 Task: Post comment "Good".
Action: Mouse moved to (1132, 91)
Screenshot: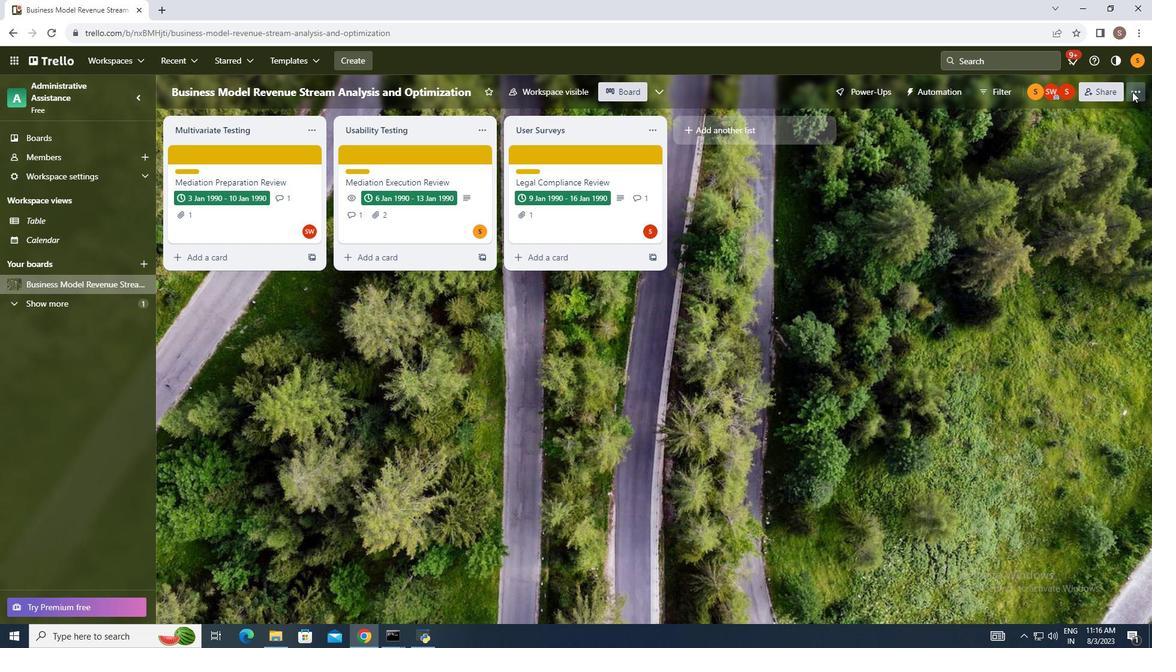 
Action: Mouse pressed left at (1132, 91)
Screenshot: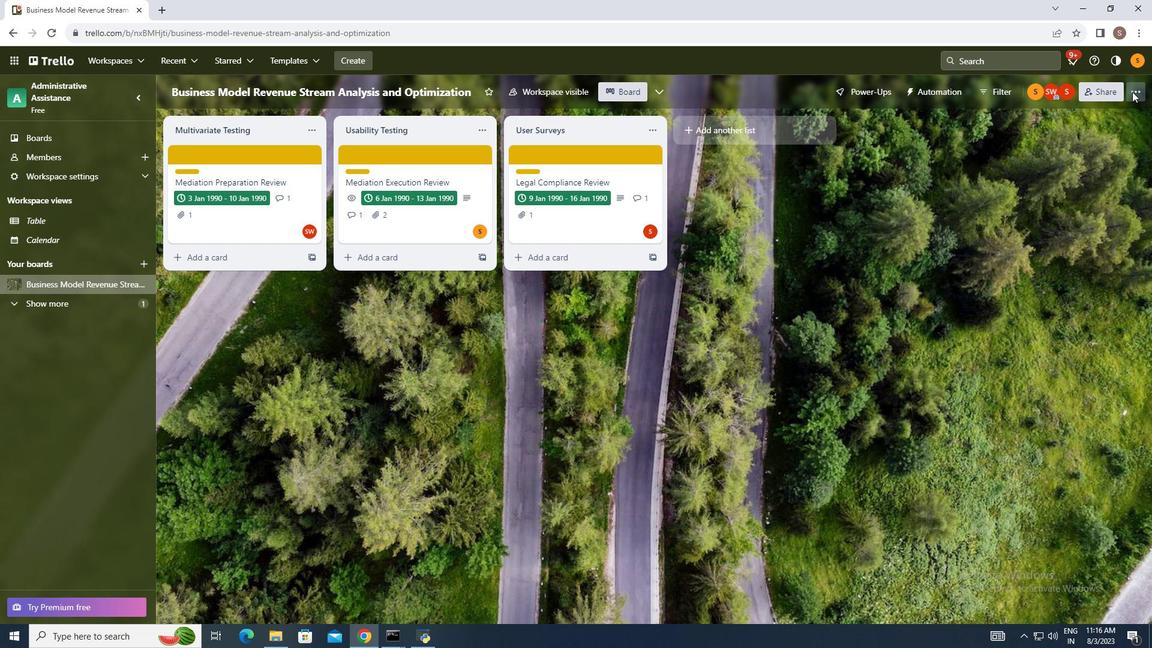 
Action: Mouse moved to (1065, 254)
Screenshot: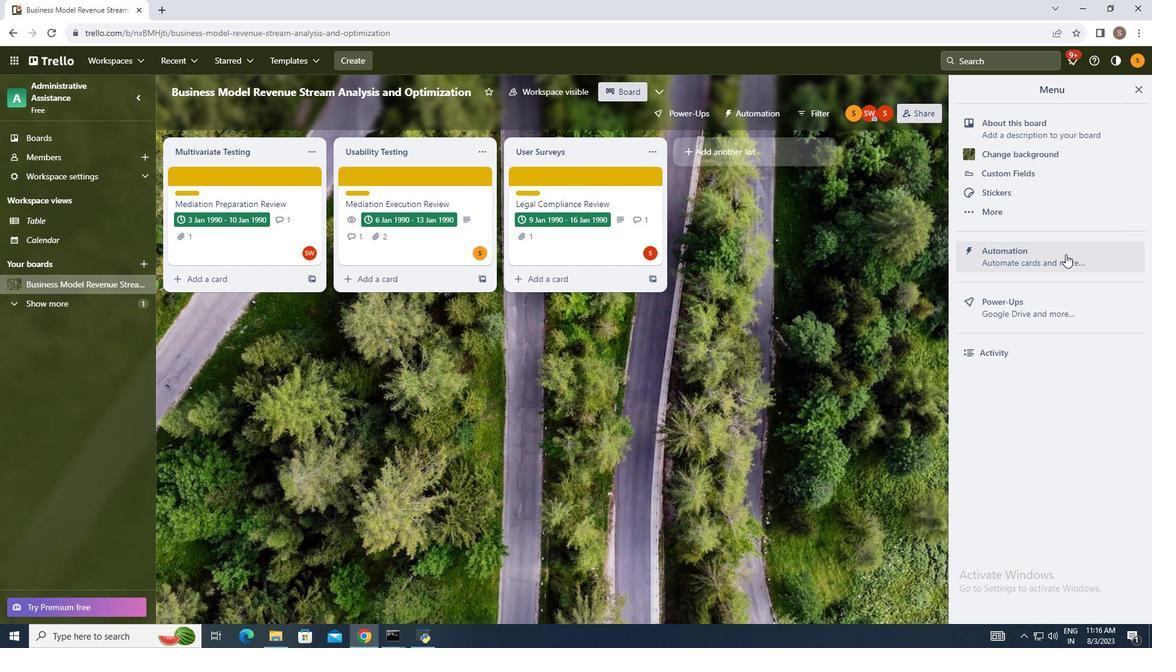 
Action: Mouse pressed left at (1065, 254)
Screenshot: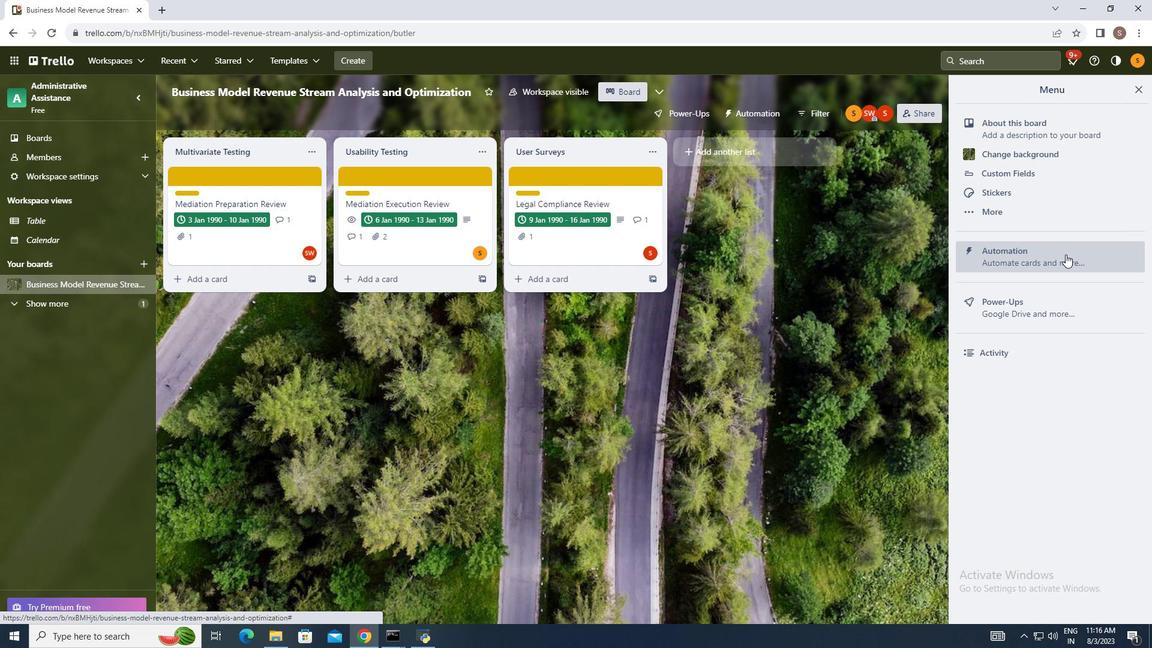 
Action: Mouse moved to (240, 308)
Screenshot: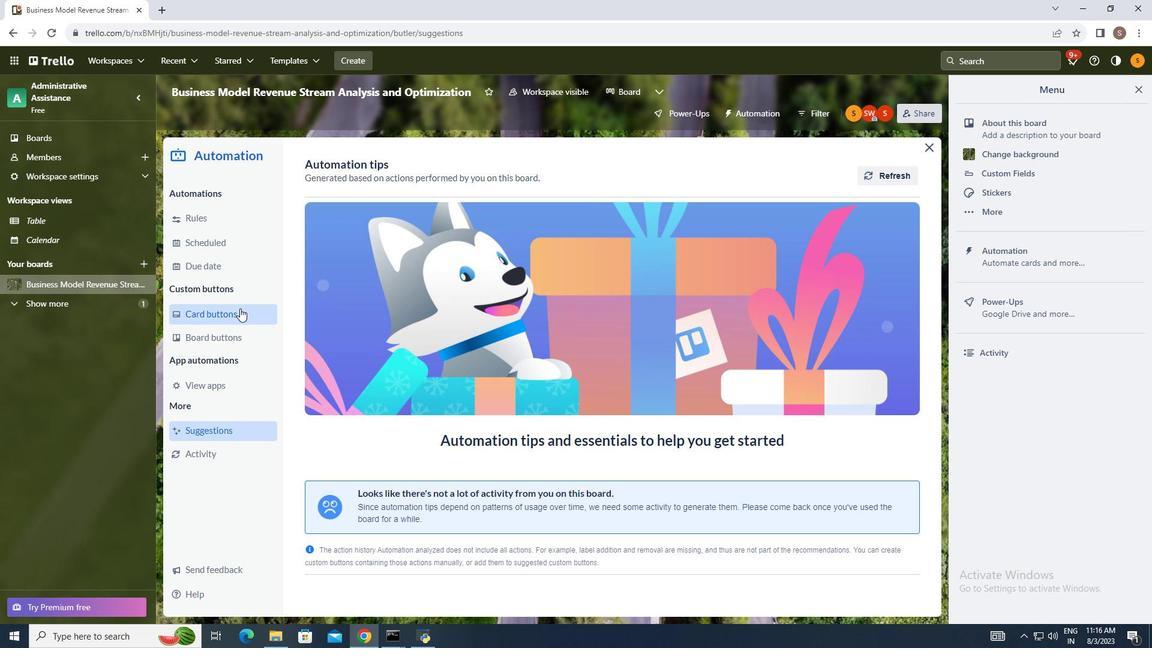 
Action: Mouse pressed left at (240, 308)
Screenshot: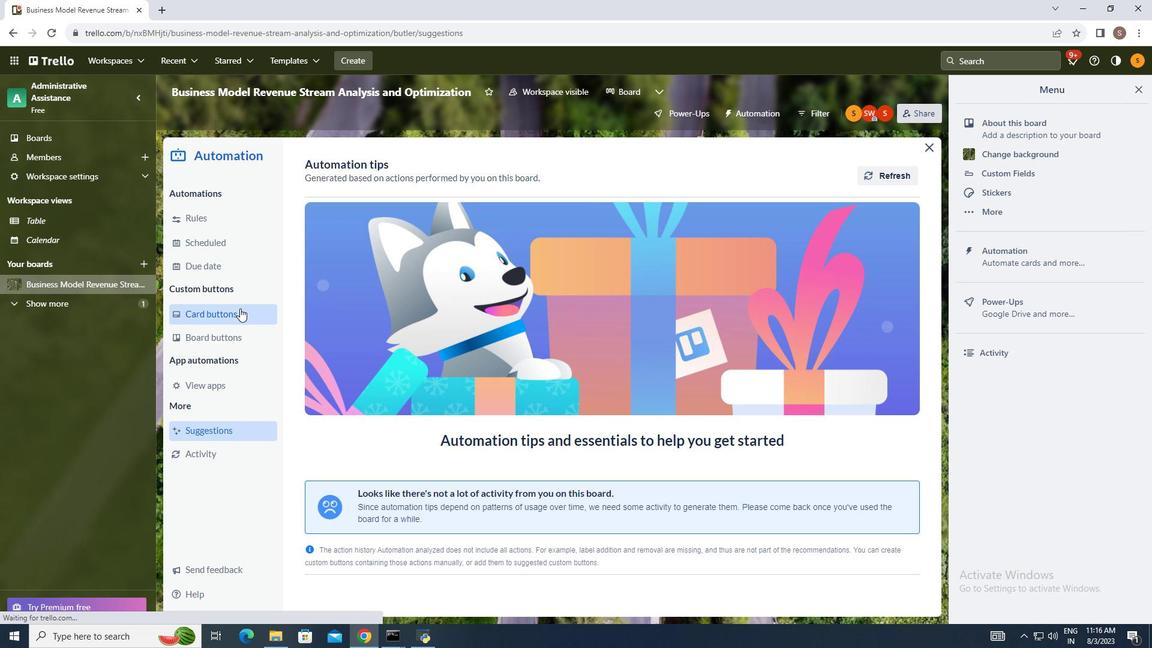 
Action: Mouse moved to (868, 168)
Screenshot: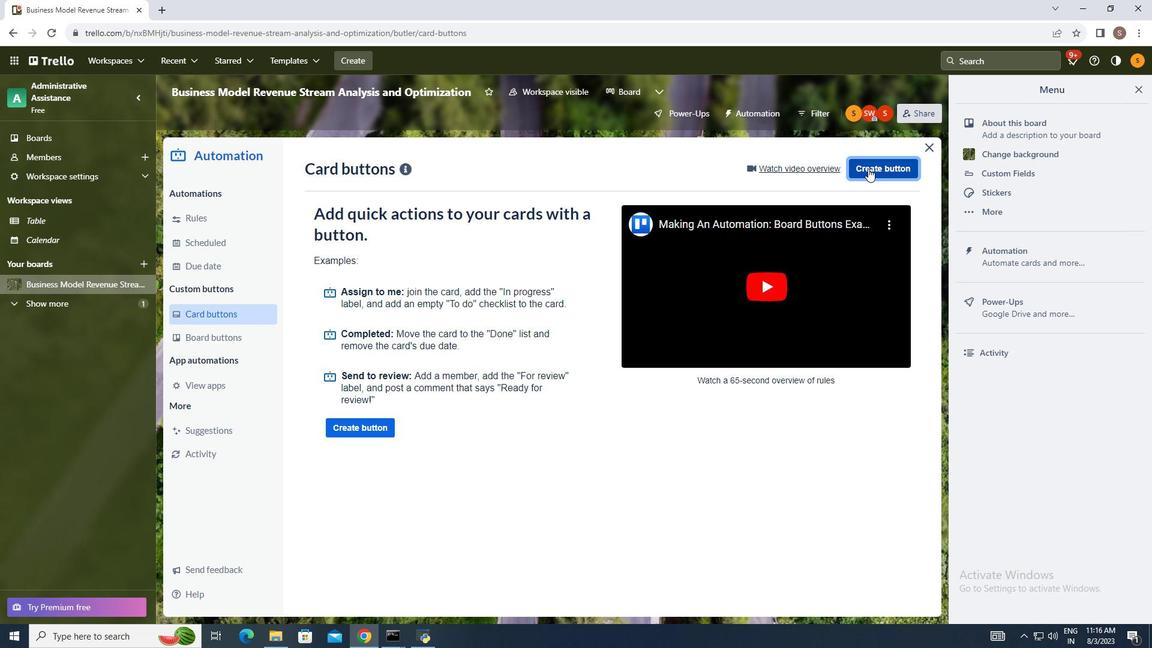 
Action: Mouse pressed left at (868, 168)
Screenshot: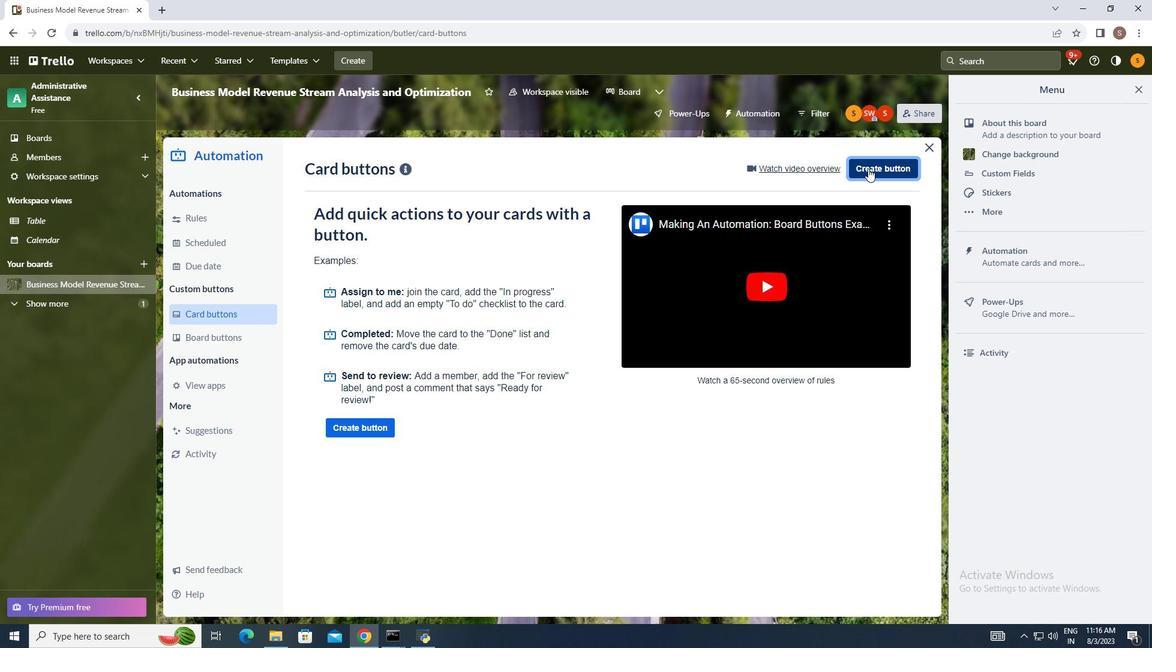 
Action: Mouse moved to (547, 330)
Screenshot: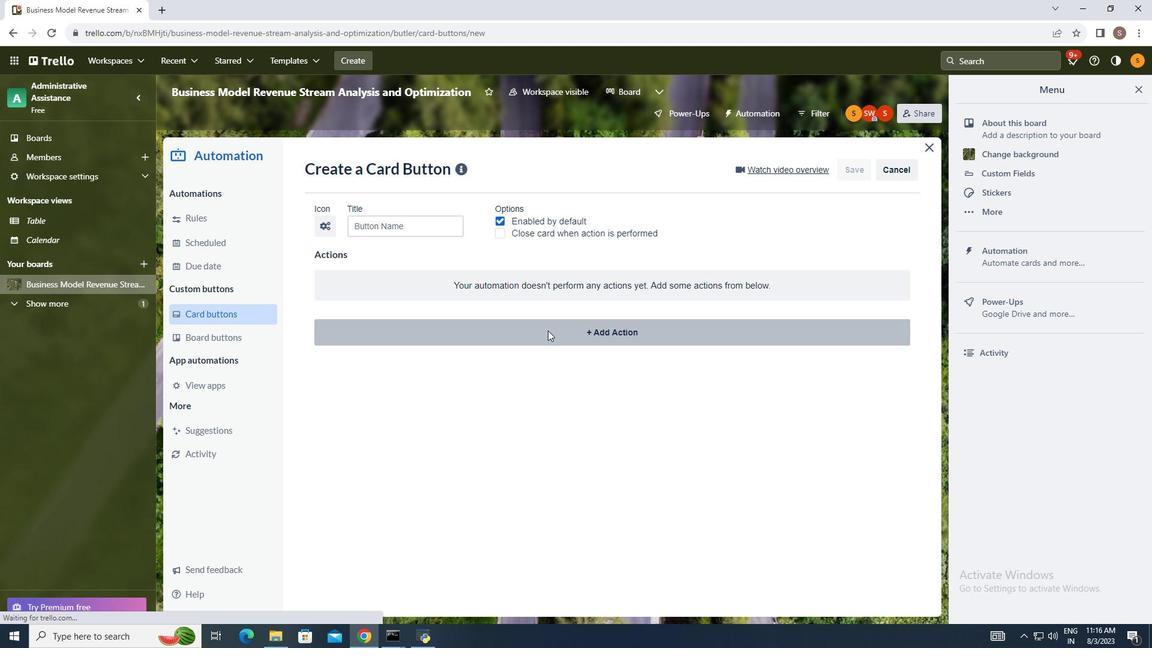 
Action: Mouse pressed left at (547, 330)
Screenshot: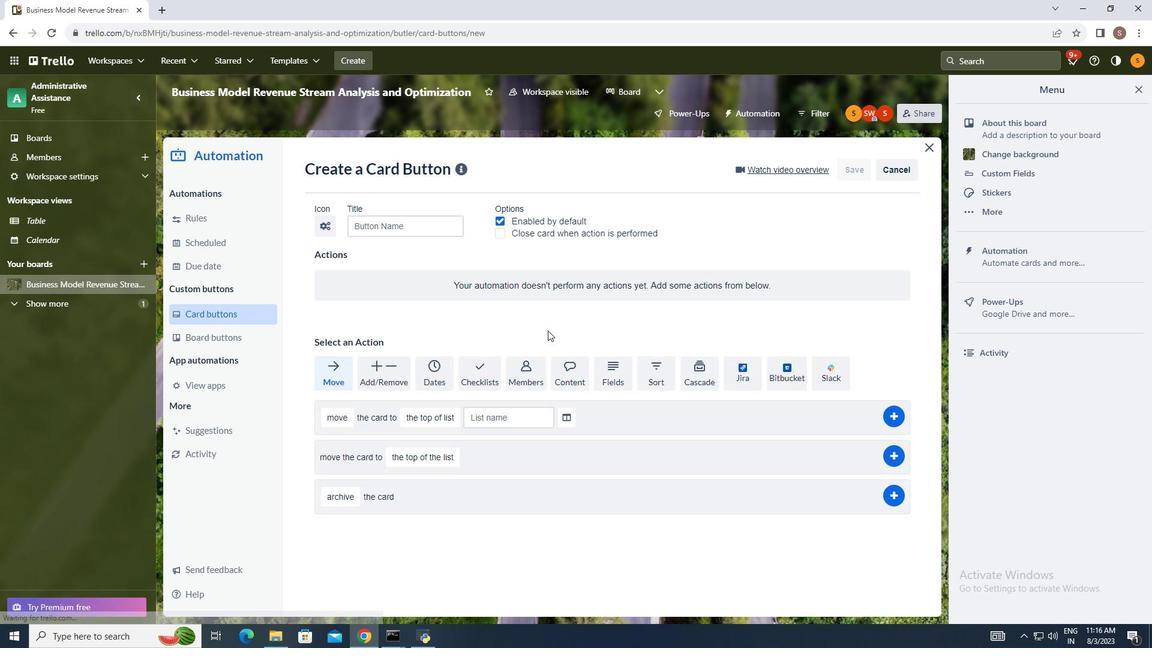 
Action: Mouse moved to (548, 459)
Screenshot: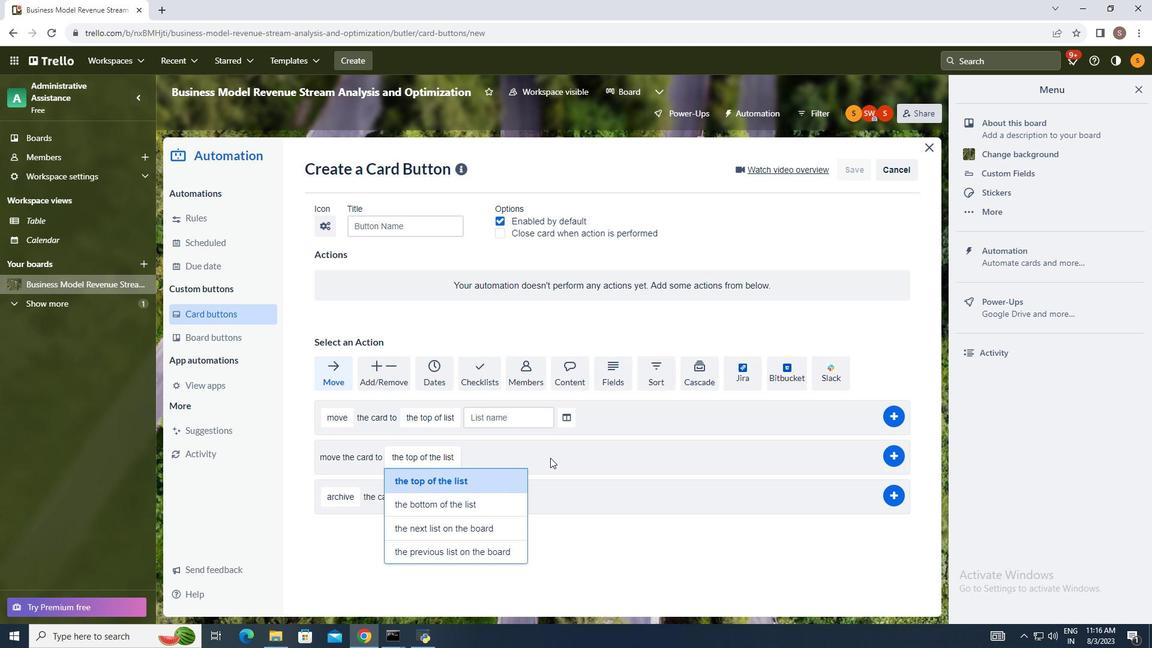 
Action: Mouse scrolled (548, 459) with delta (0, 0)
Screenshot: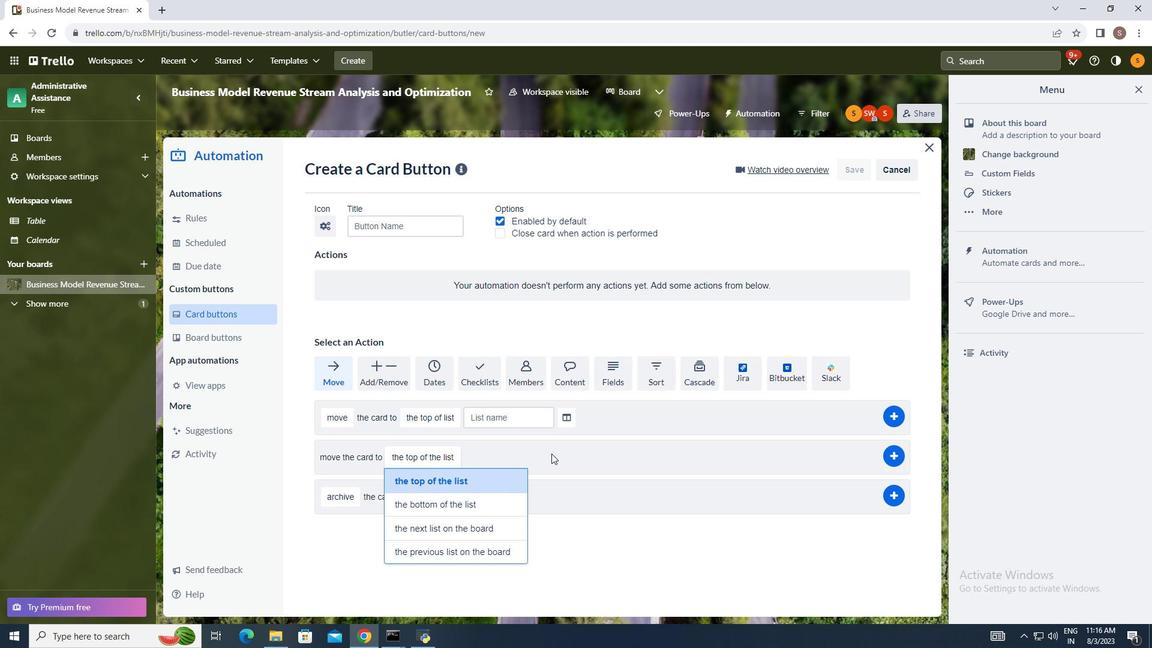 
Action: Mouse moved to (568, 375)
Screenshot: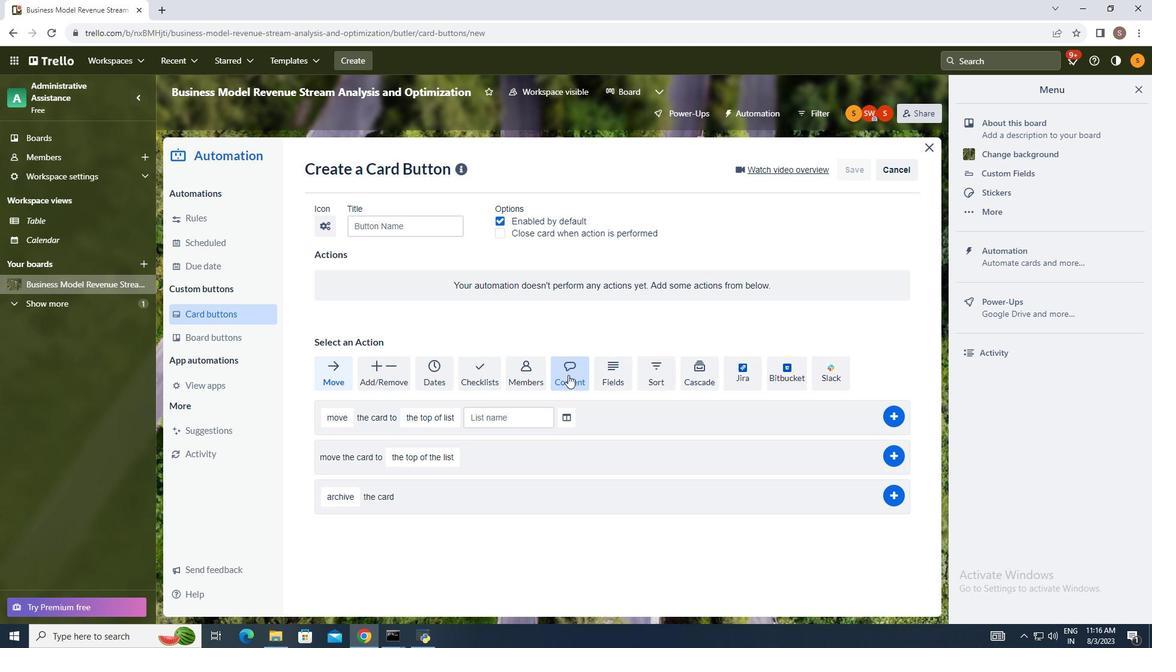 
Action: Mouse pressed left at (568, 375)
Screenshot: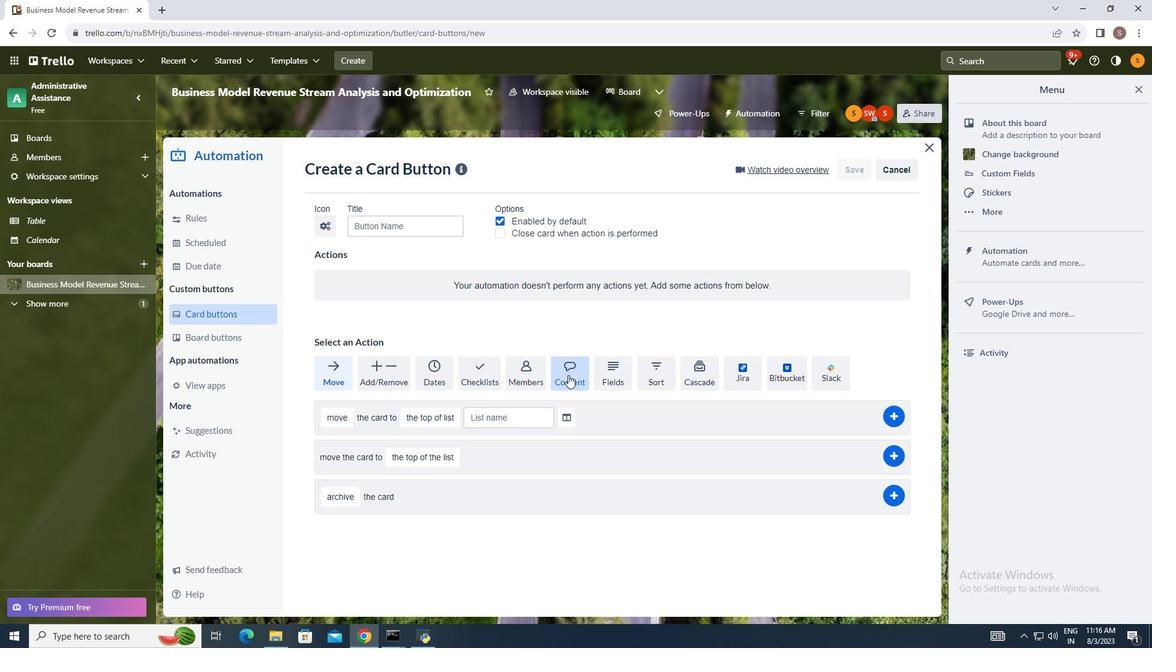 
Action: Mouse moved to (542, 462)
Screenshot: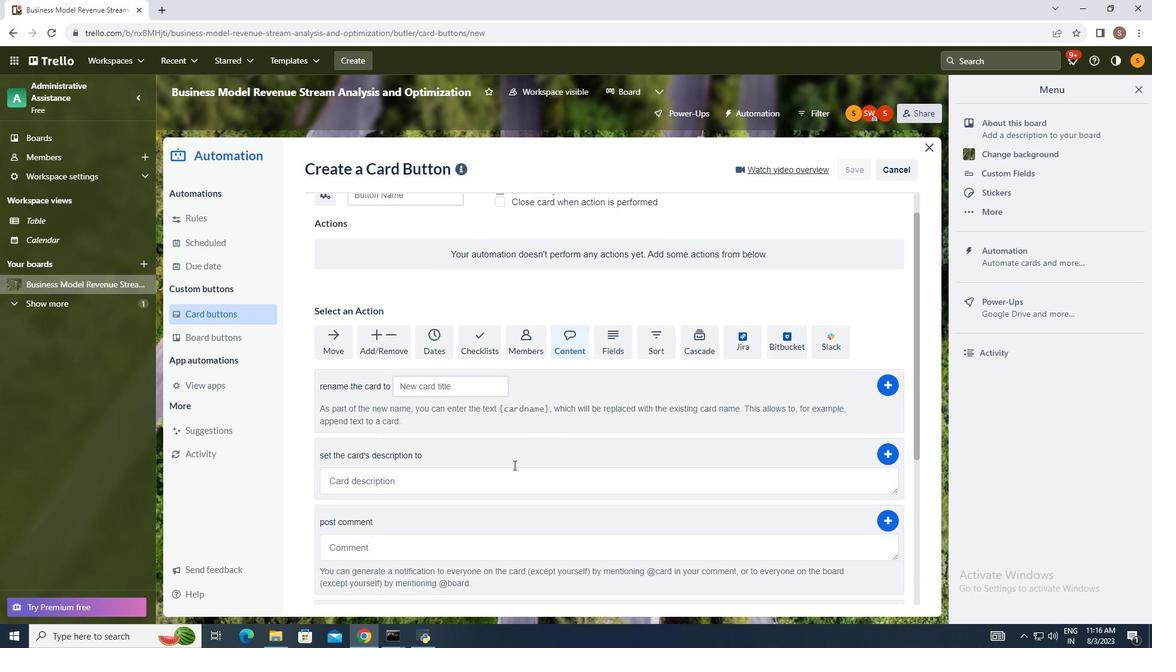 
Action: Mouse scrolled (542, 463) with delta (0, 0)
Screenshot: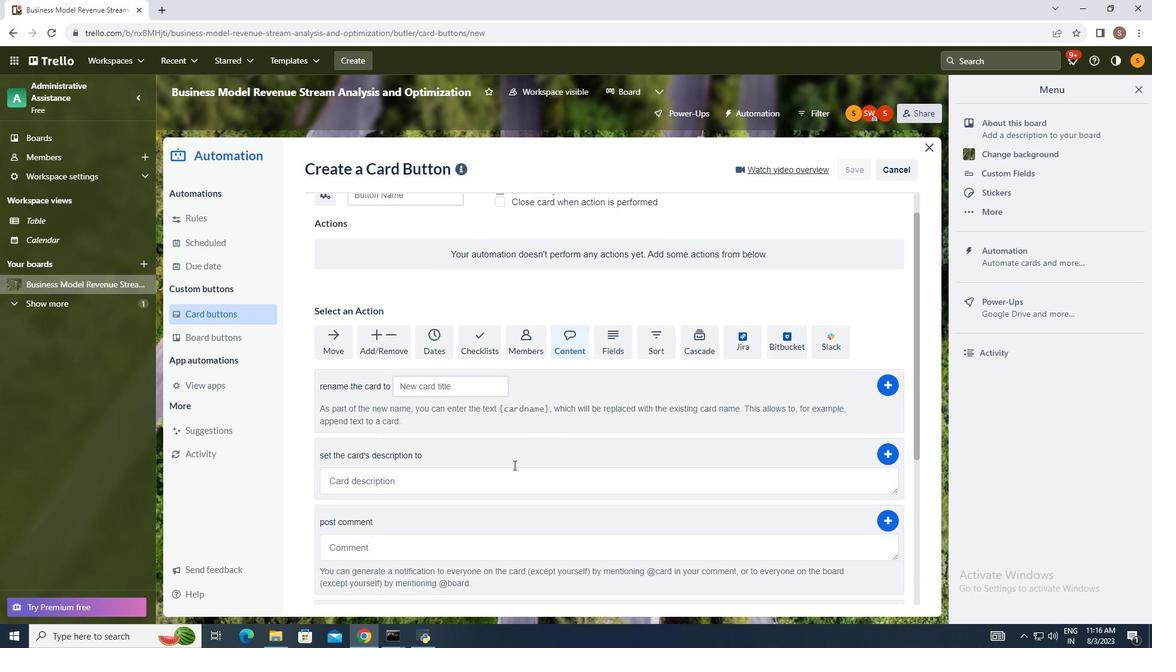 
Action: Mouse moved to (537, 463)
Screenshot: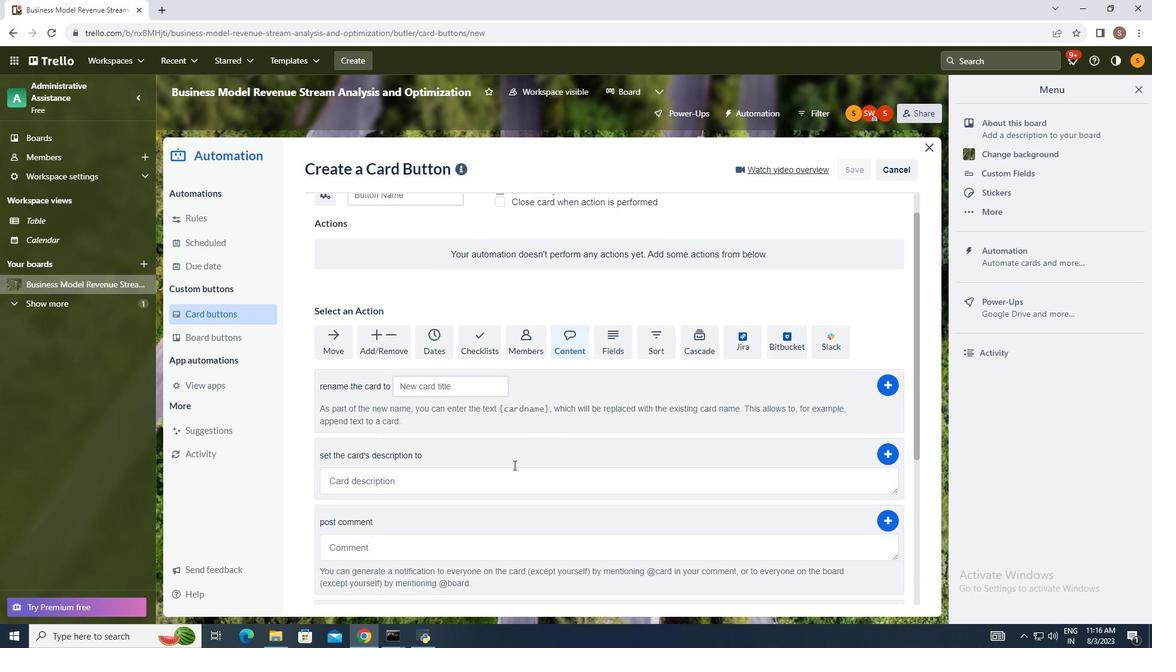 
Action: Mouse scrolled (537, 462) with delta (0, 0)
Screenshot: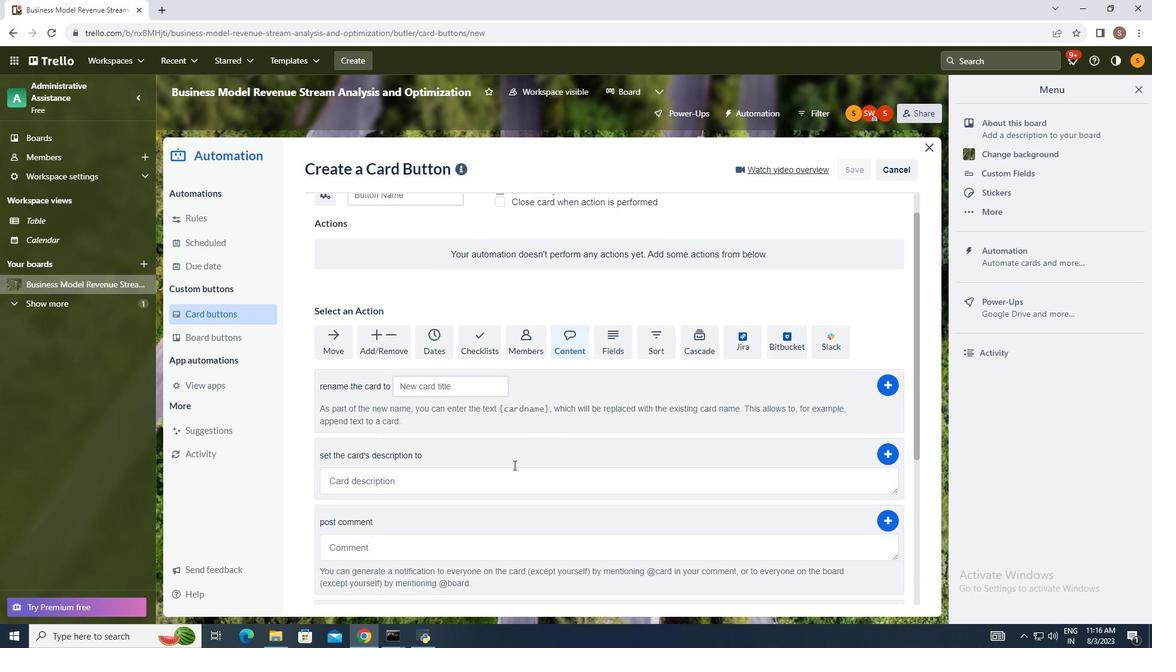 
Action: Mouse moved to (513, 465)
Screenshot: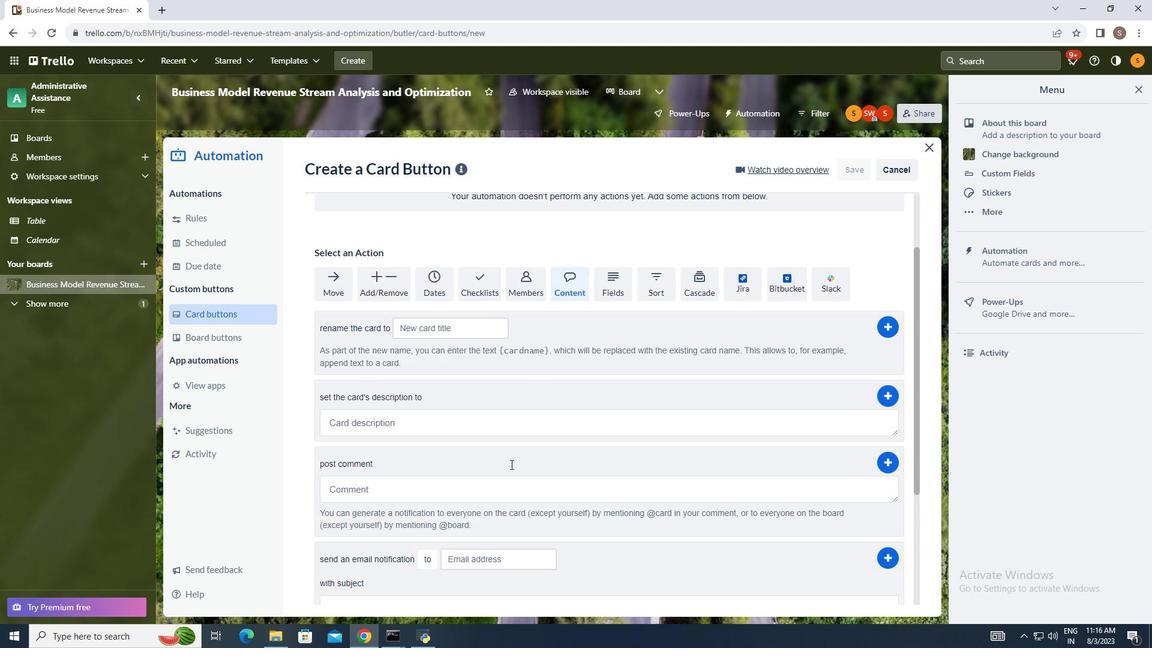 
Action: Mouse scrolled (513, 464) with delta (0, 0)
Screenshot: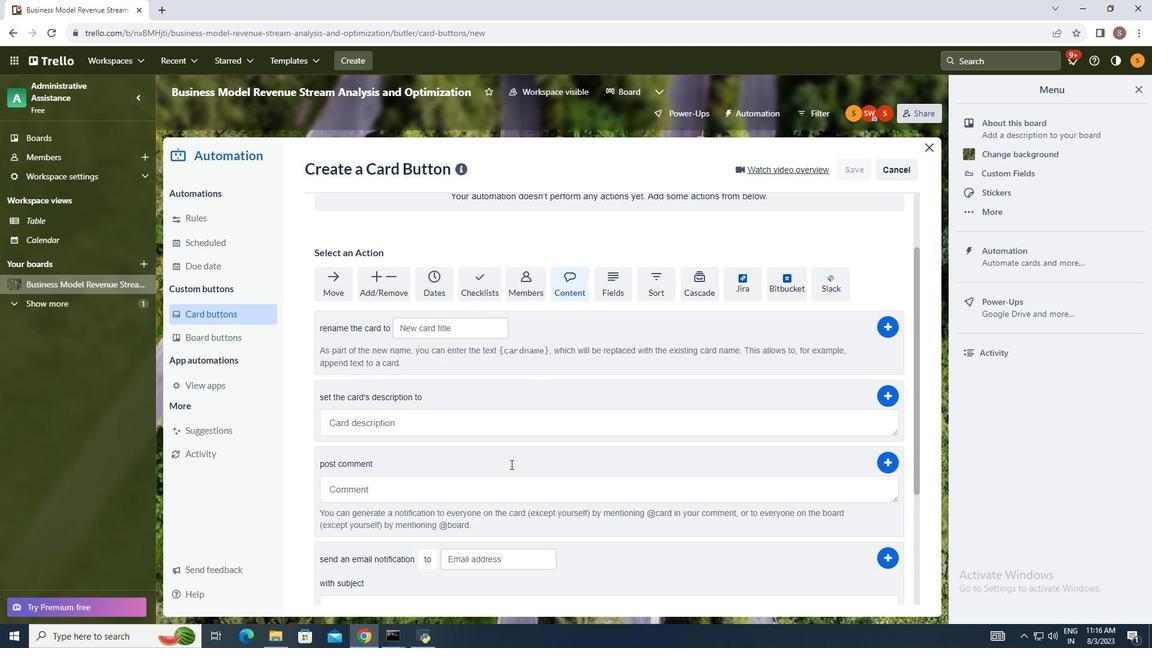 
Action: Mouse moved to (510, 463)
Screenshot: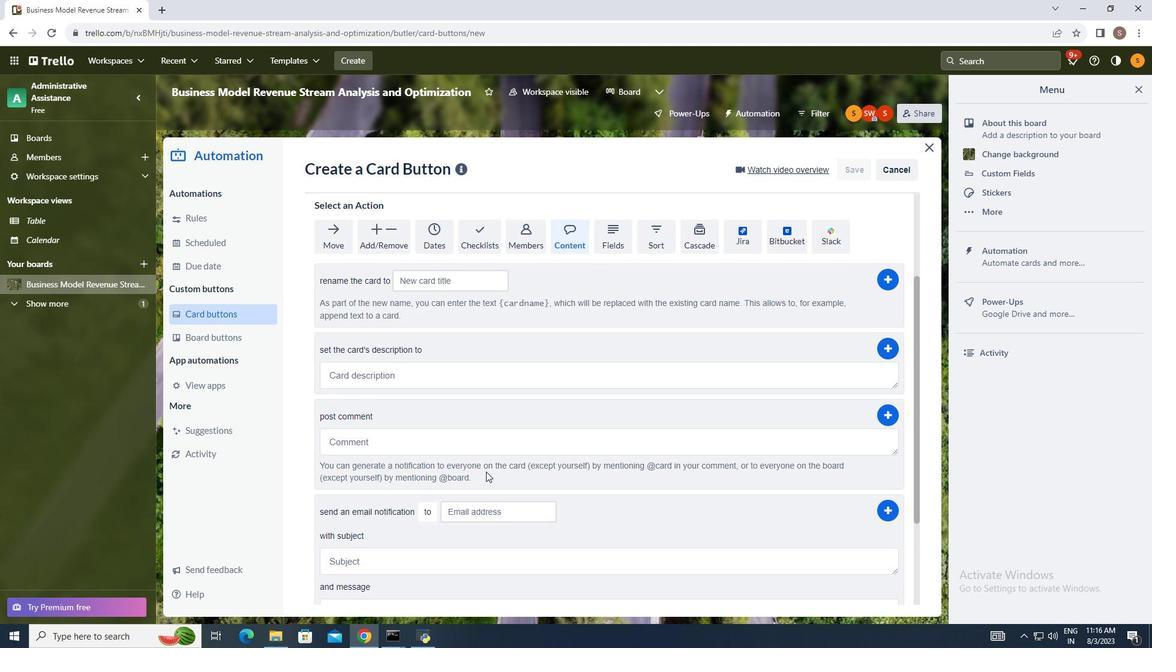 
Action: Mouse scrolled (510, 463) with delta (0, 0)
Screenshot: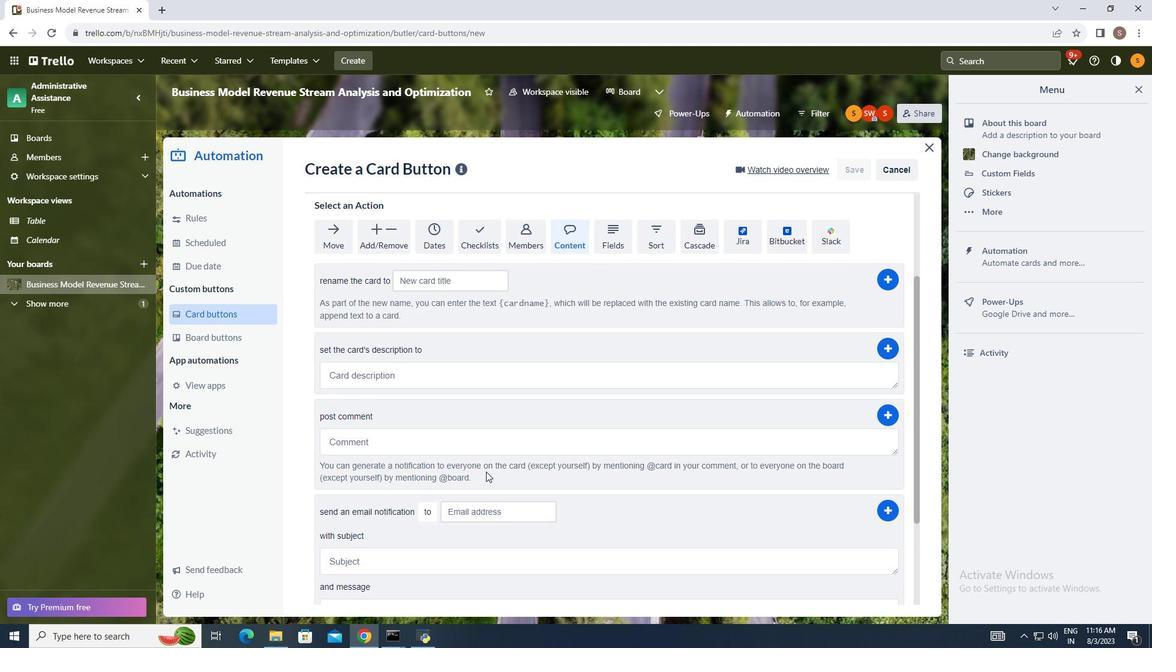 
Action: Mouse moved to (388, 397)
Screenshot: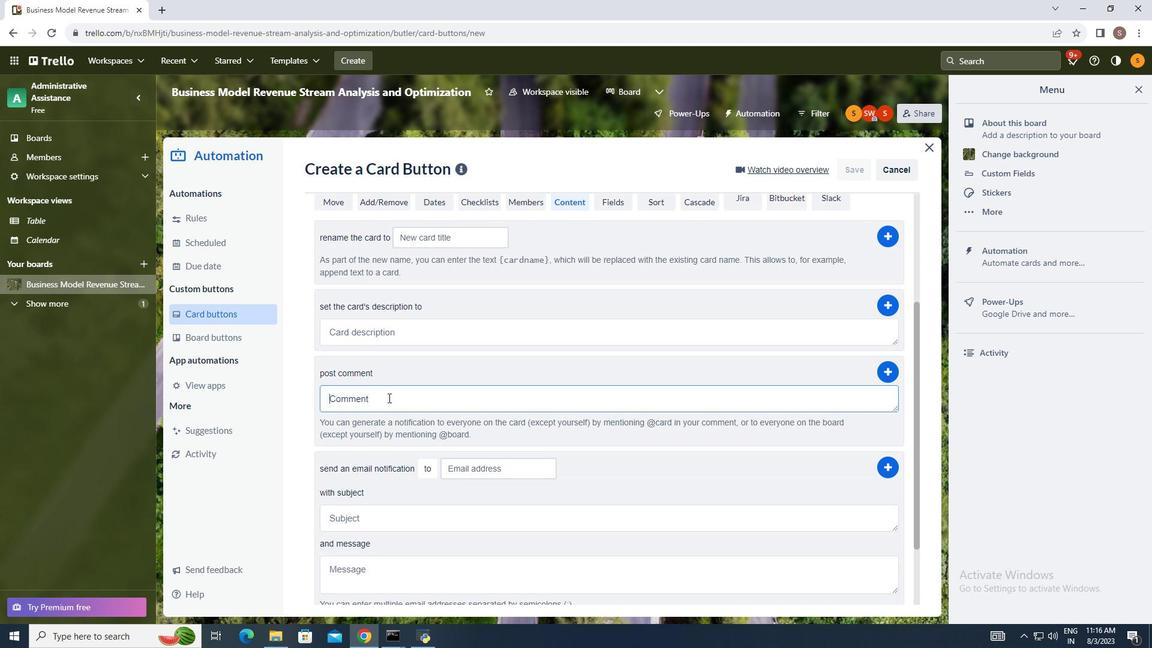 
Action: Mouse pressed left at (388, 397)
Screenshot: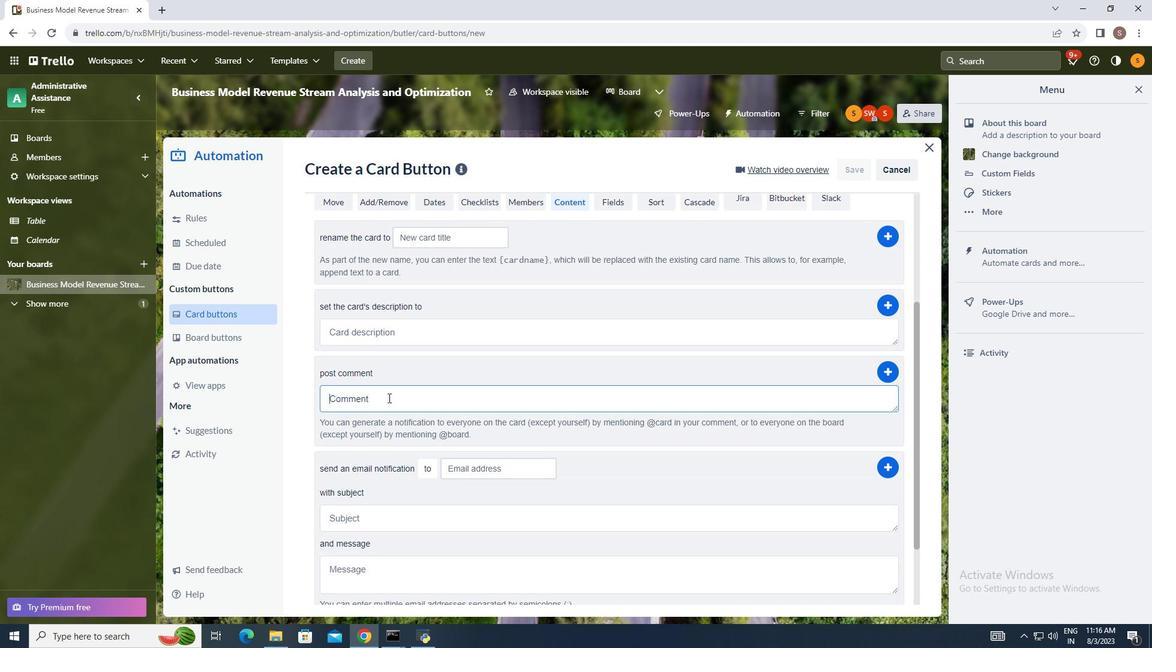 
Action: Mouse moved to (283, 402)
Screenshot: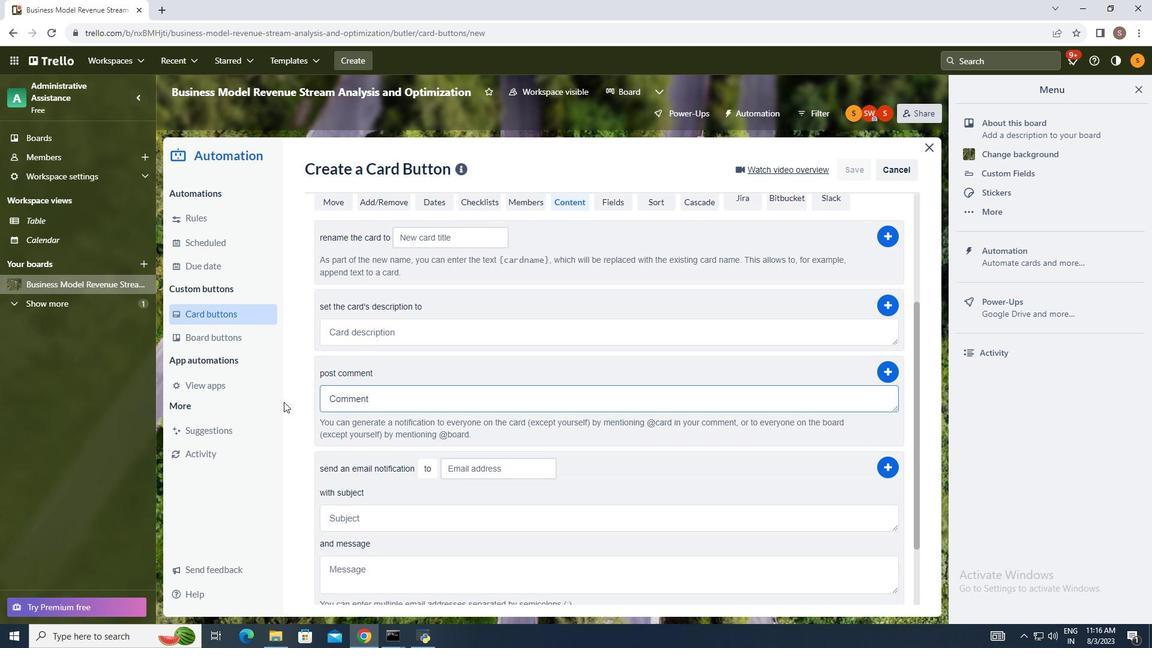 
Action: Key pressed <Key.shift>Good
Screenshot: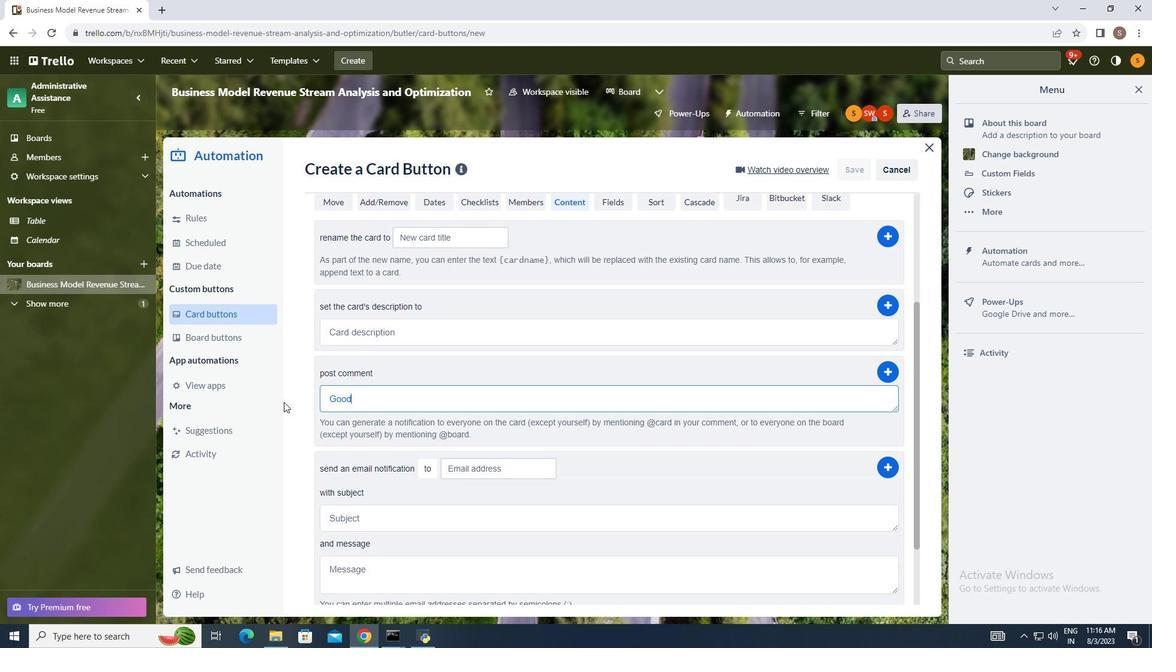 
Action: Mouse moved to (893, 375)
Screenshot: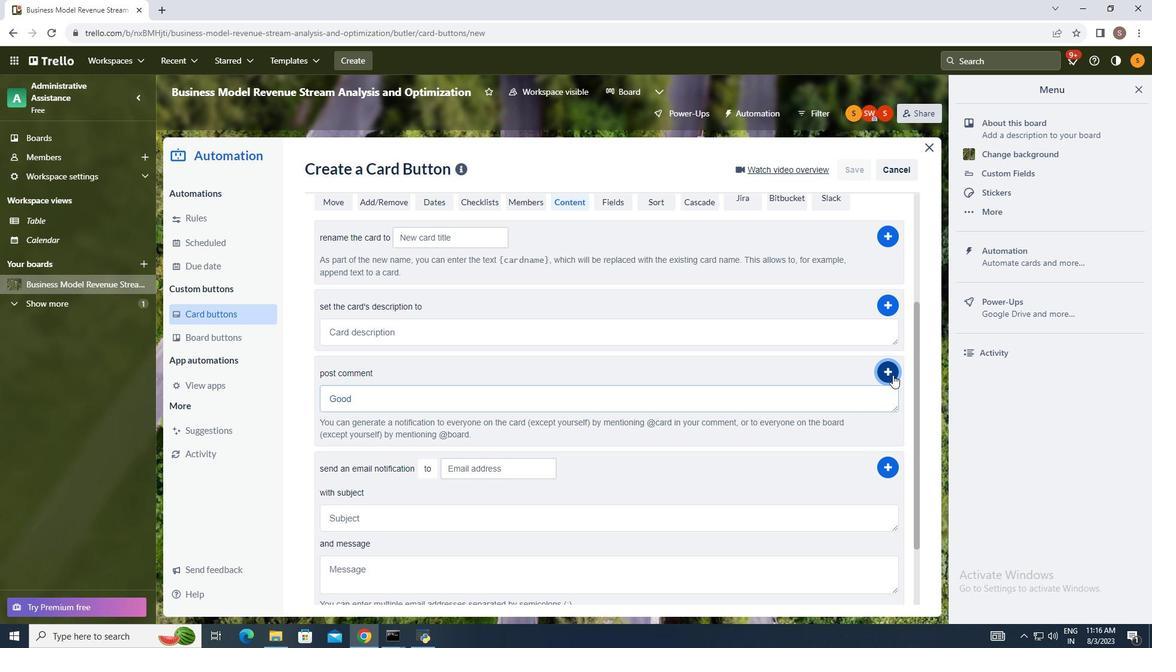 
Action: Mouse pressed left at (893, 375)
Screenshot: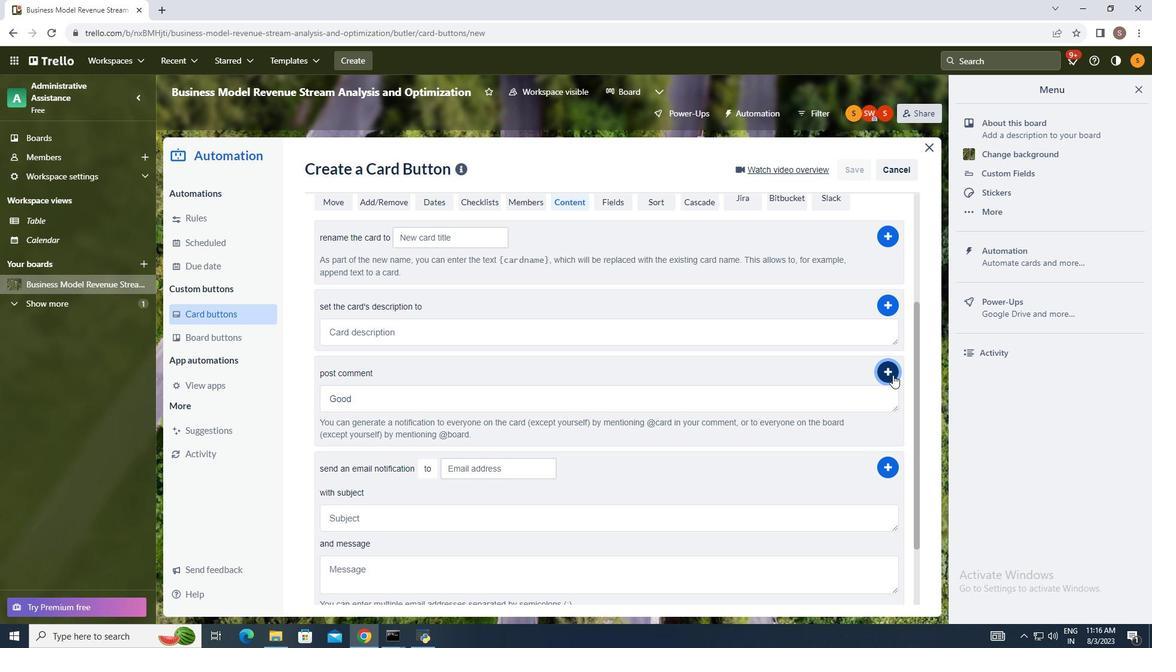 
Action: Mouse moved to (1002, 405)
Screenshot: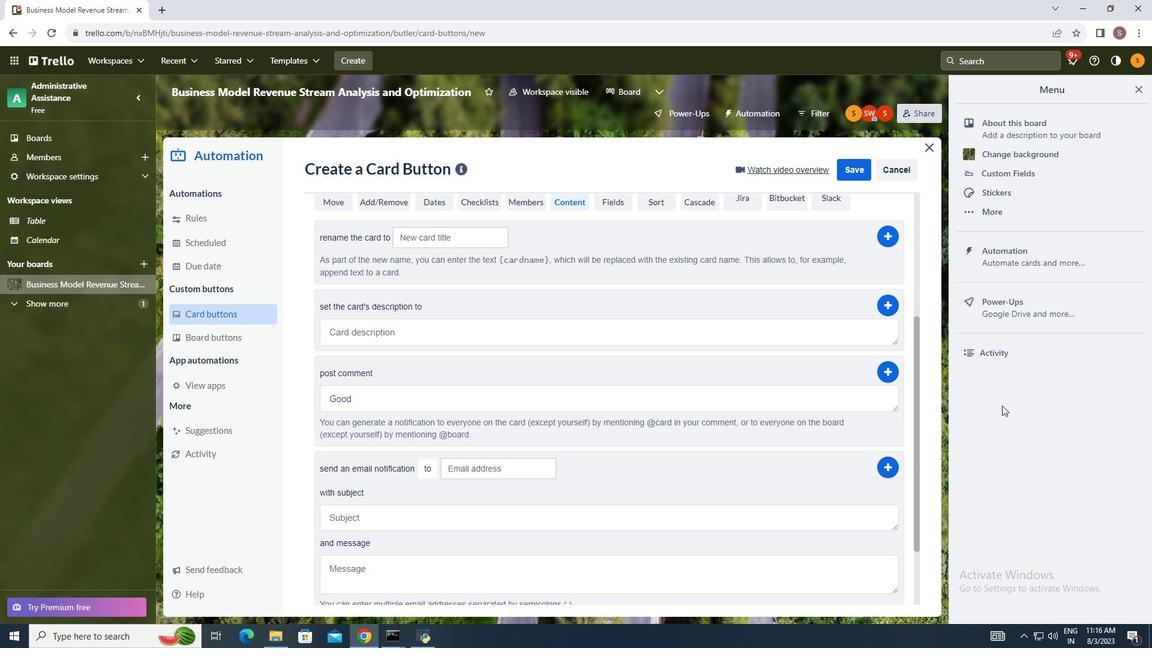 
